 Task: Publish to the web.
Action: Mouse moved to (46, 93)
Screenshot: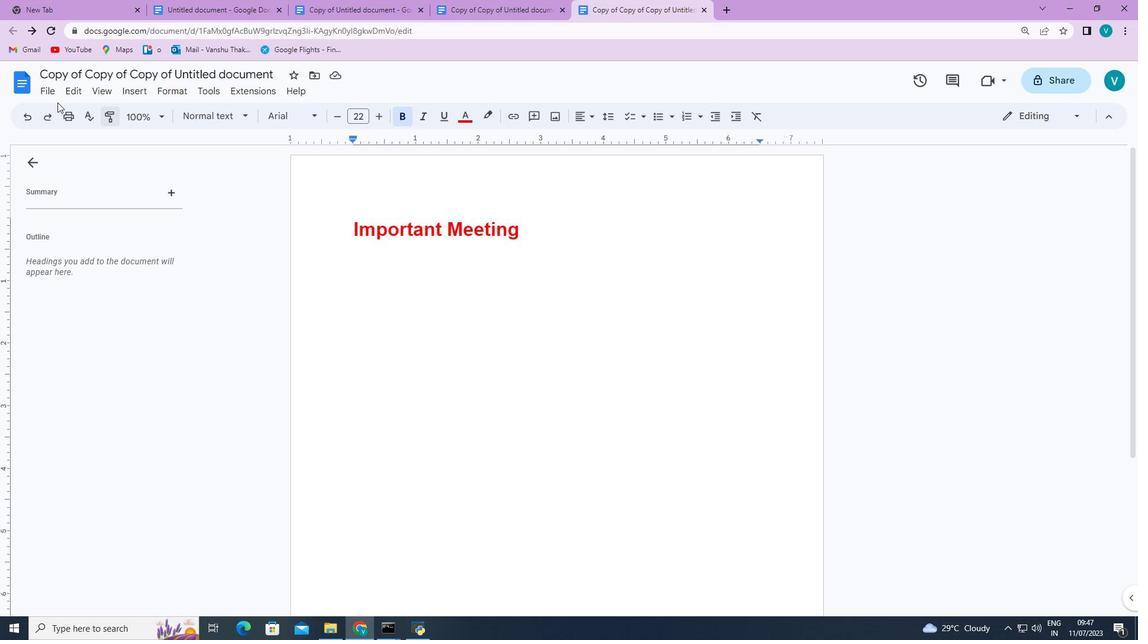 
Action: Mouse pressed left at (46, 93)
Screenshot: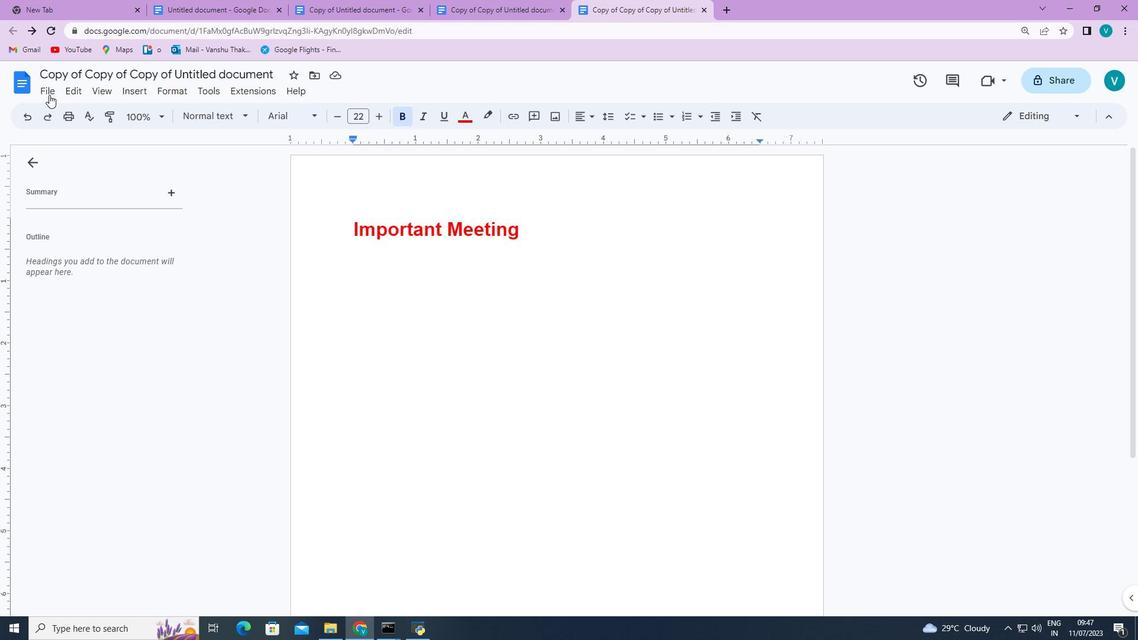 
Action: Mouse moved to (270, 212)
Screenshot: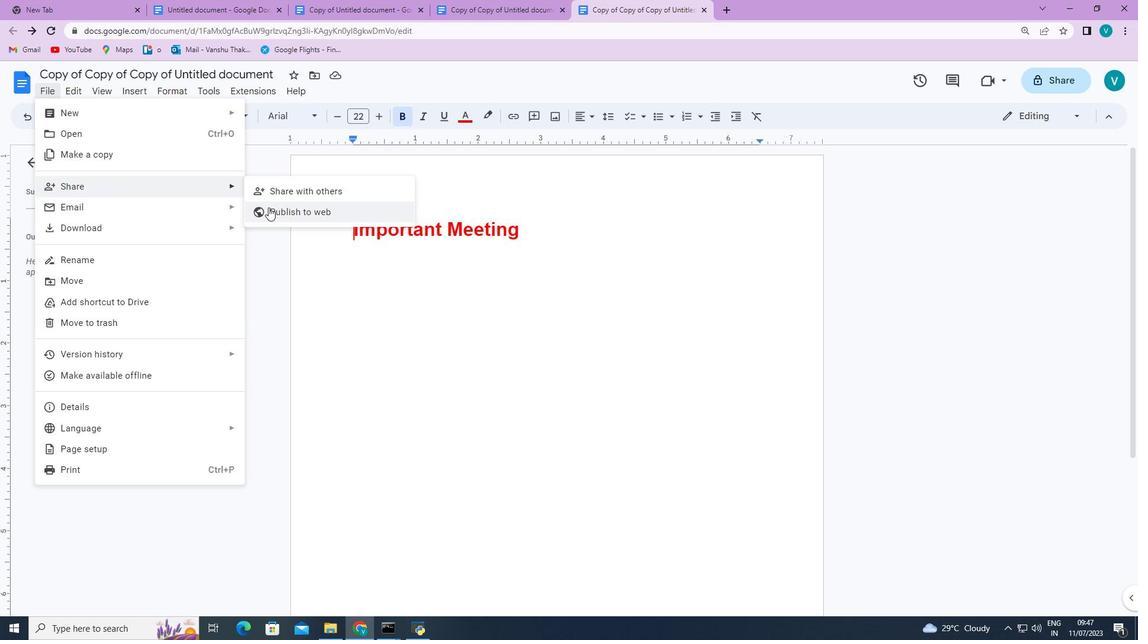 
Action: Mouse pressed left at (270, 212)
Screenshot: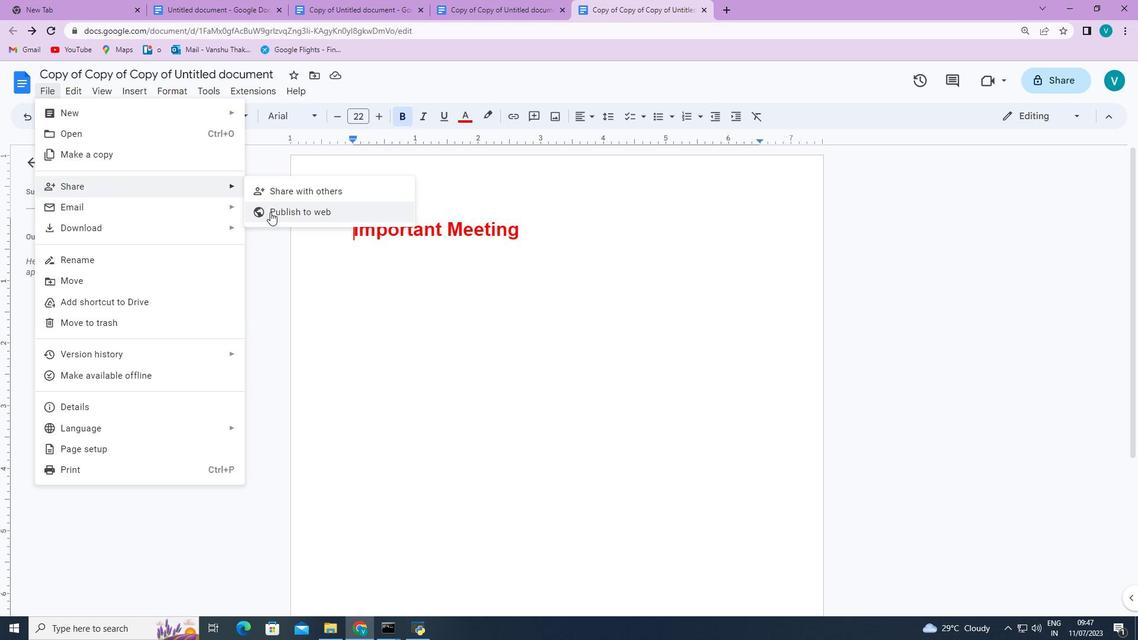 
Action: Mouse moved to (436, 380)
Screenshot: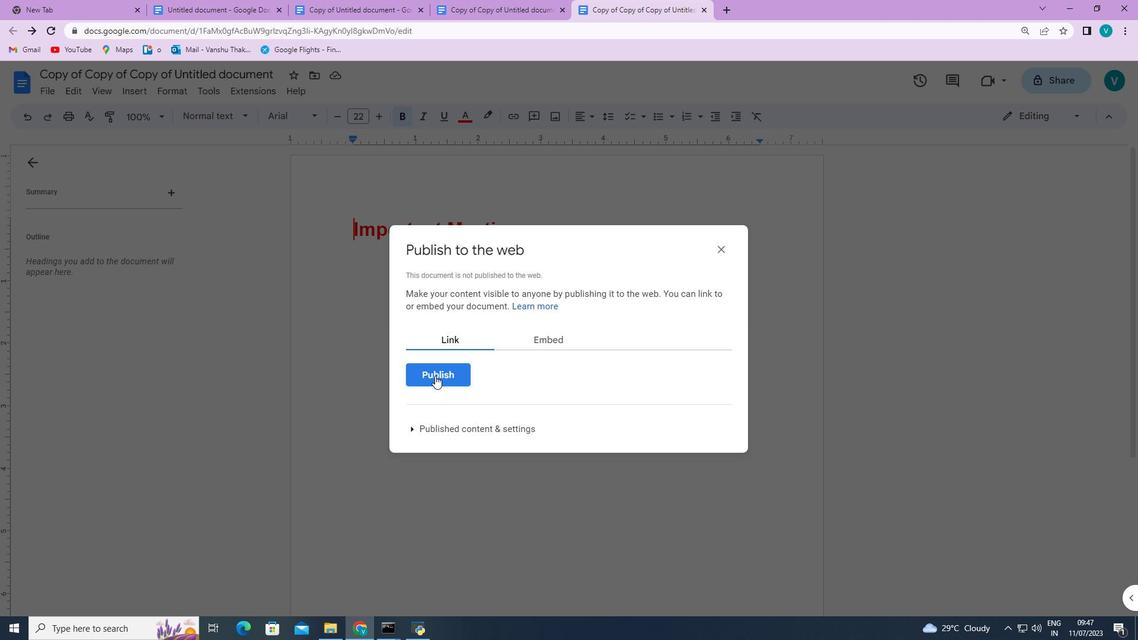 
Action: Mouse pressed left at (436, 380)
Screenshot: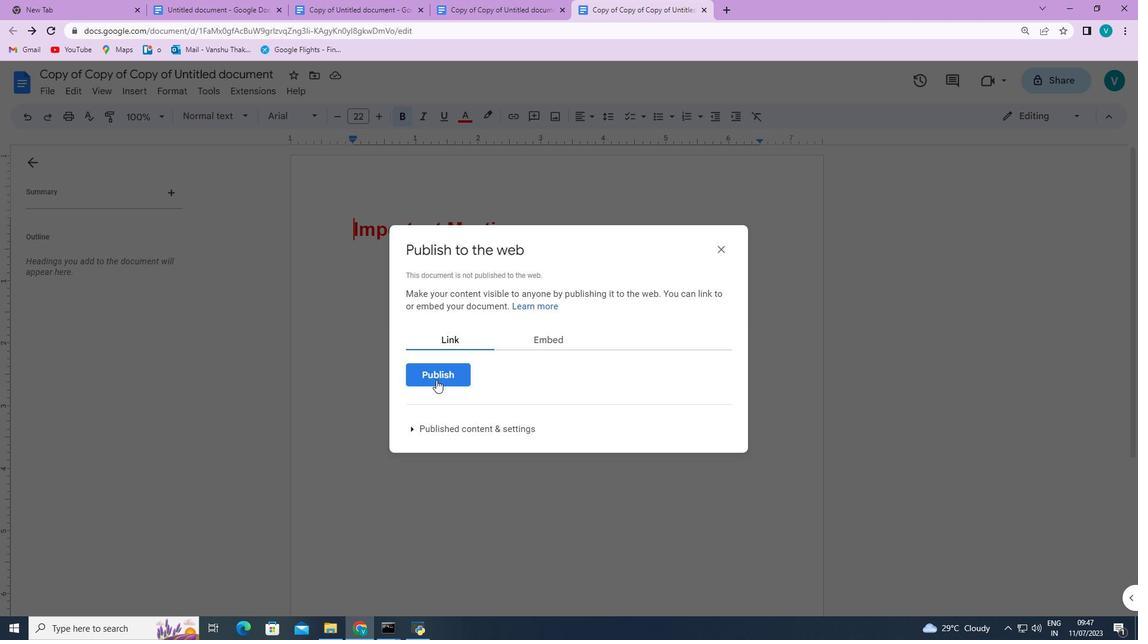 
Action: Mouse moved to (615, 97)
Screenshot: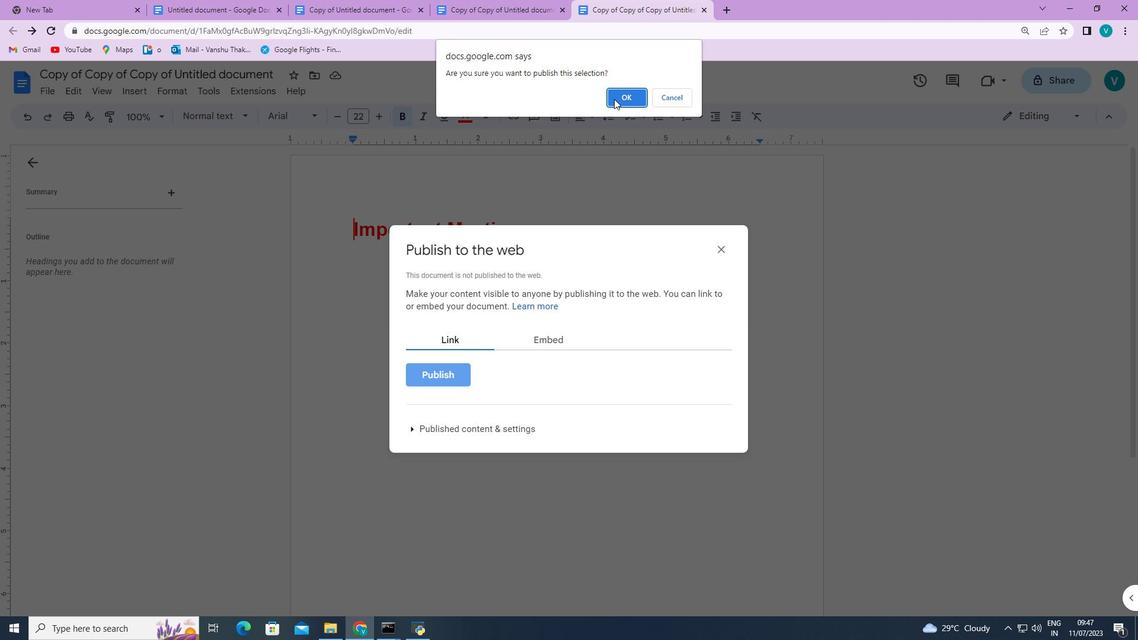 
Action: Mouse pressed left at (615, 97)
Screenshot: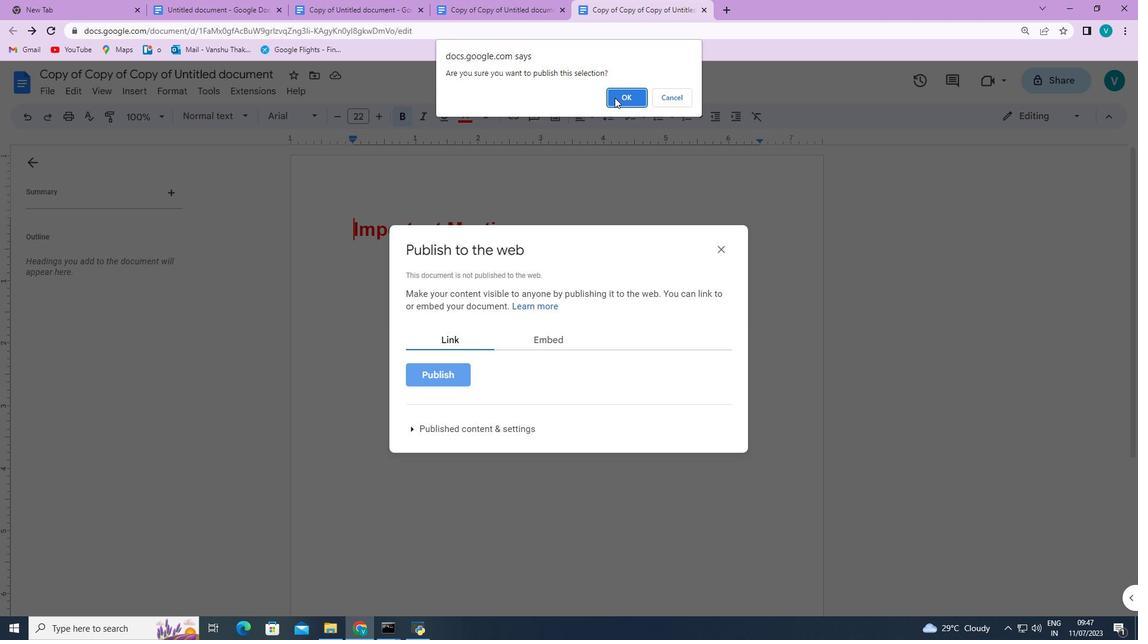 
